 Task: Archive the card and send to board.
Action: Mouse moved to (152, 186)
Screenshot: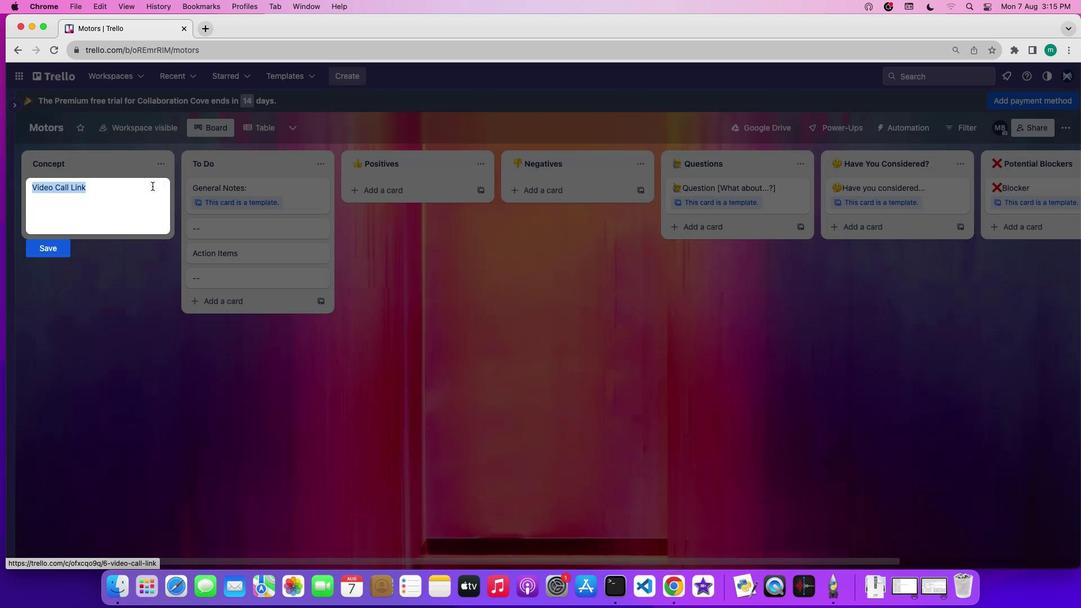 
Action: Mouse pressed left at (152, 186)
Screenshot: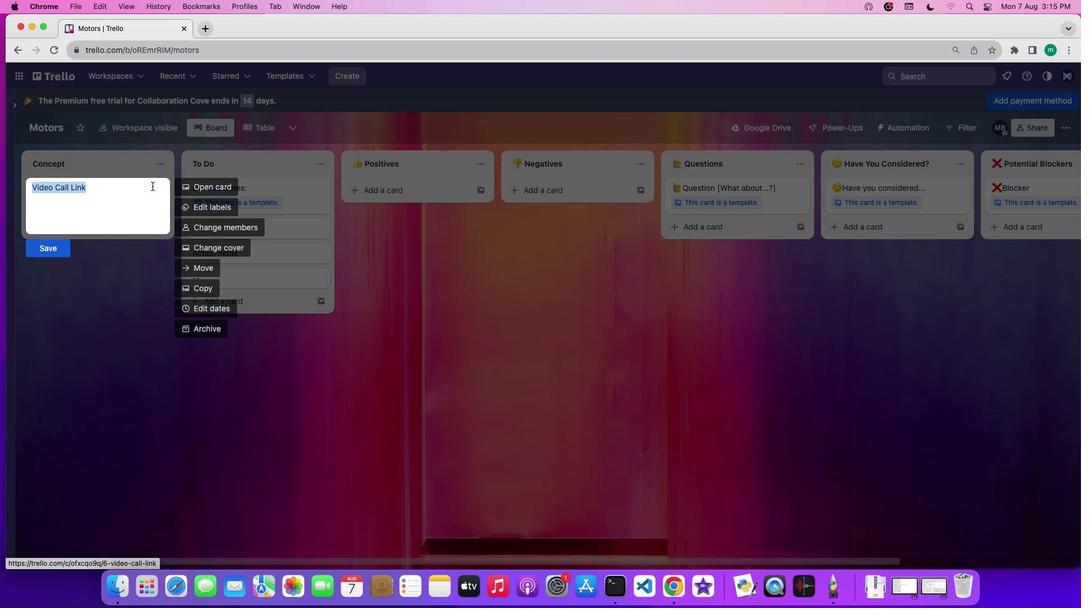 
Action: Mouse moved to (200, 187)
Screenshot: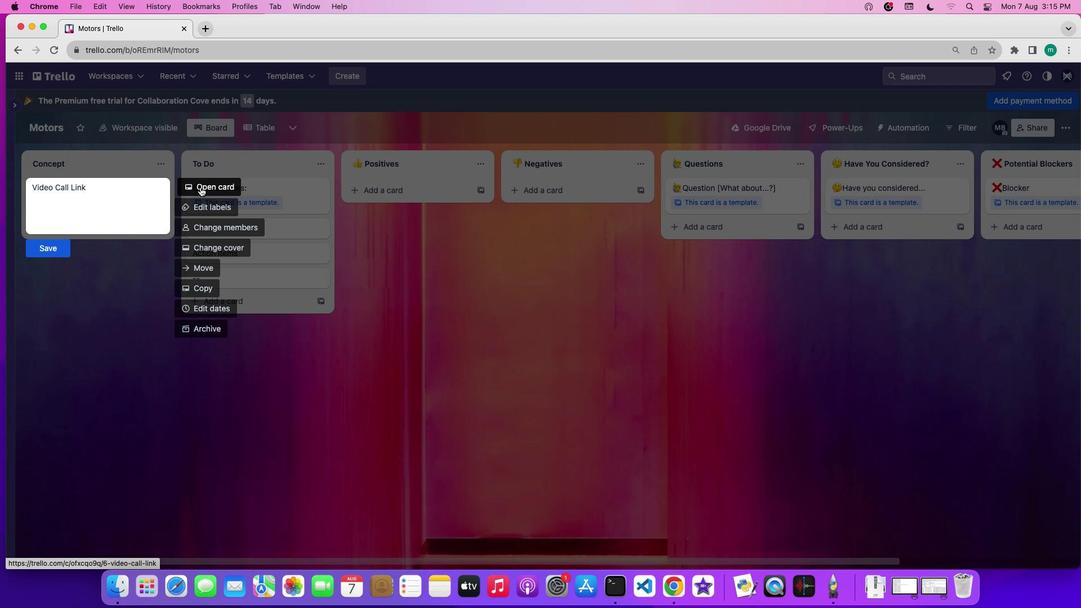 
Action: Mouse pressed left at (200, 187)
Screenshot: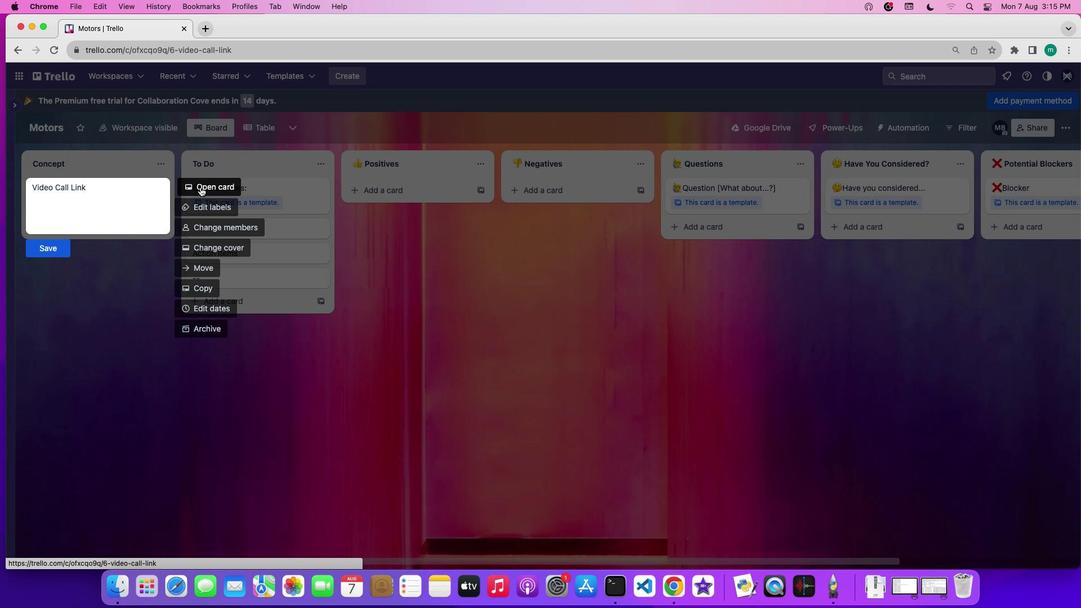 
Action: Mouse moved to (583, 436)
Screenshot: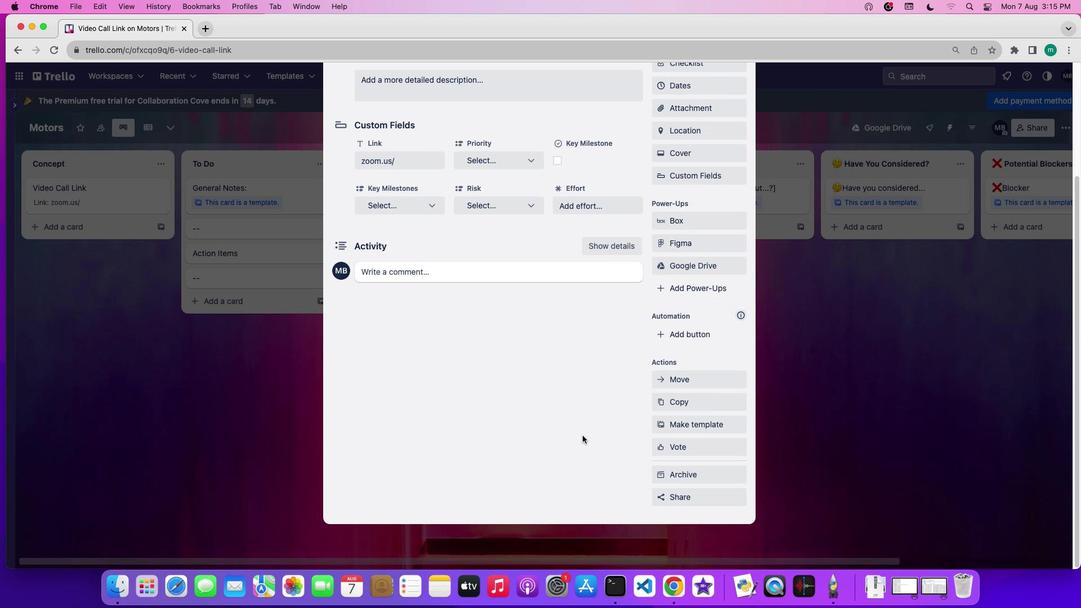 
Action: Mouse scrolled (583, 436) with delta (0, 0)
Screenshot: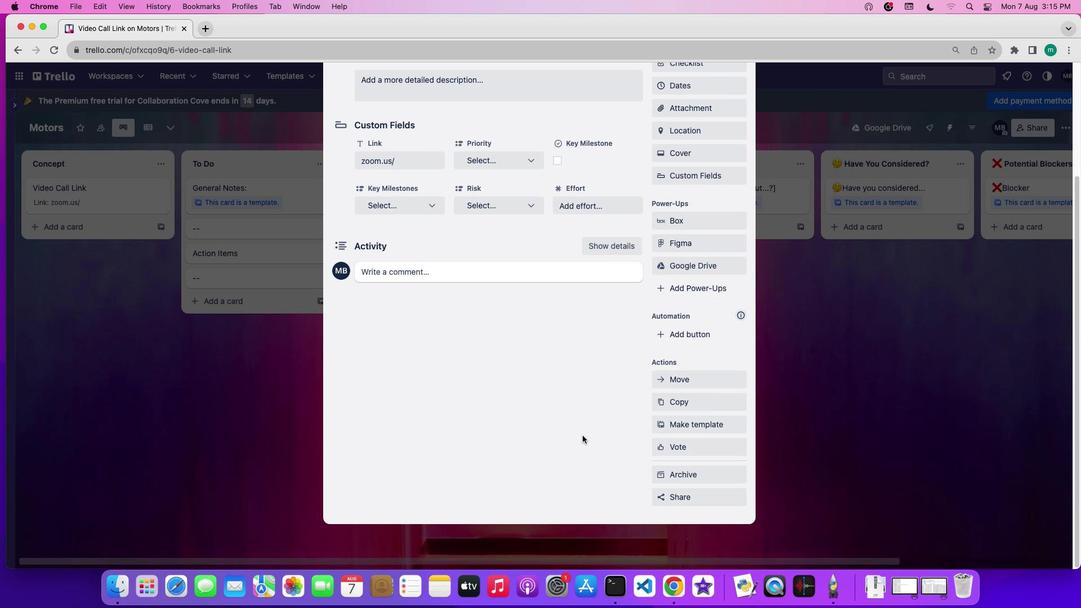
Action: Mouse scrolled (583, 436) with delta (0, 0)
Screenshot: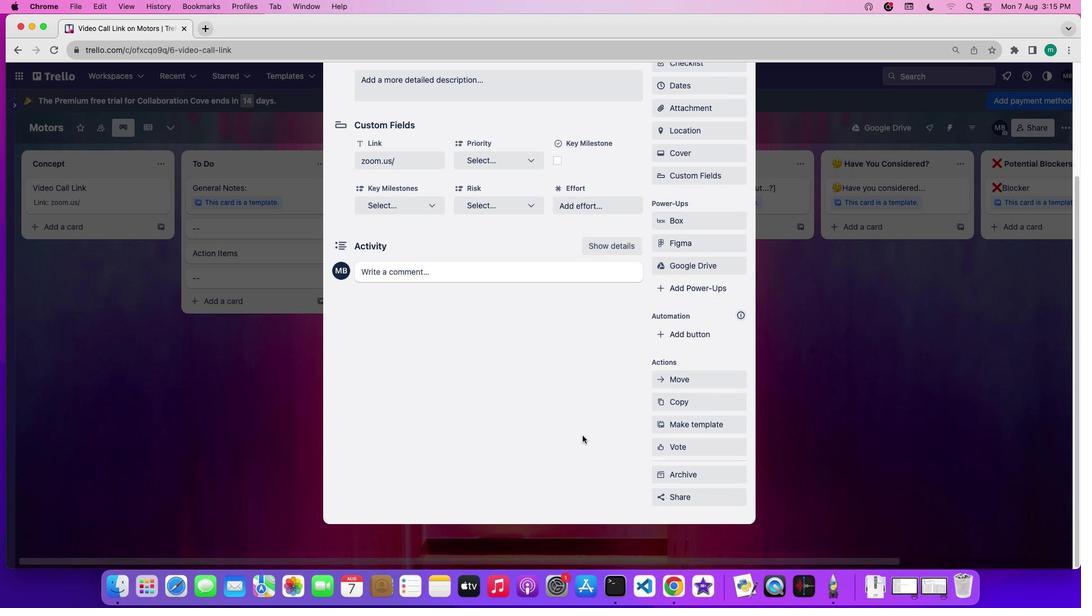 
Action: Mouse scrolled (583, 436) with delta (0, -1)
Screenshot: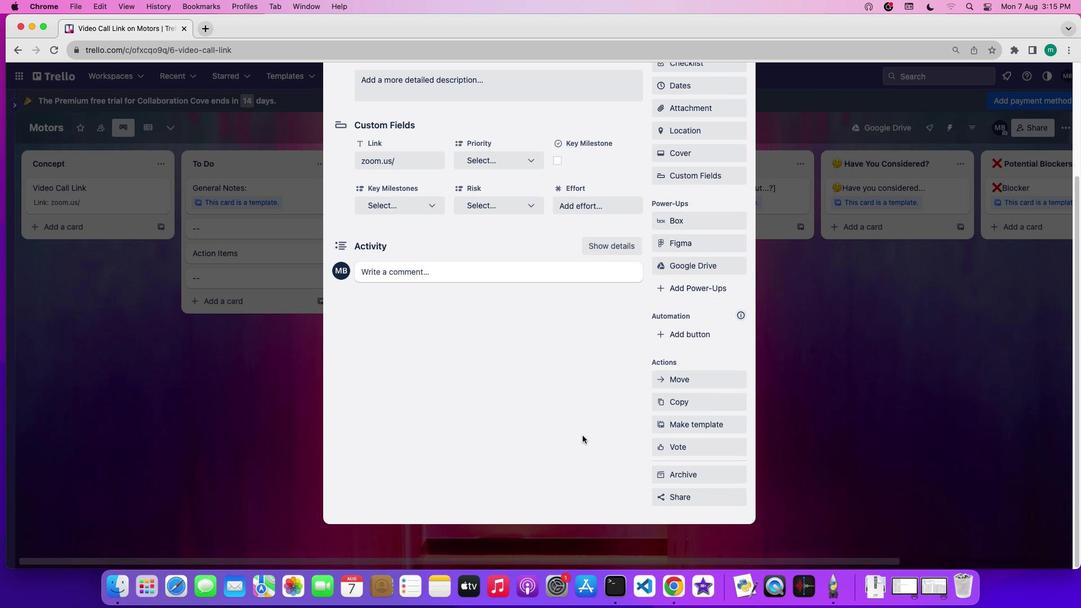 
Action: Mouse scrolled (583, 436) with delta (0, -2)
Screenshot: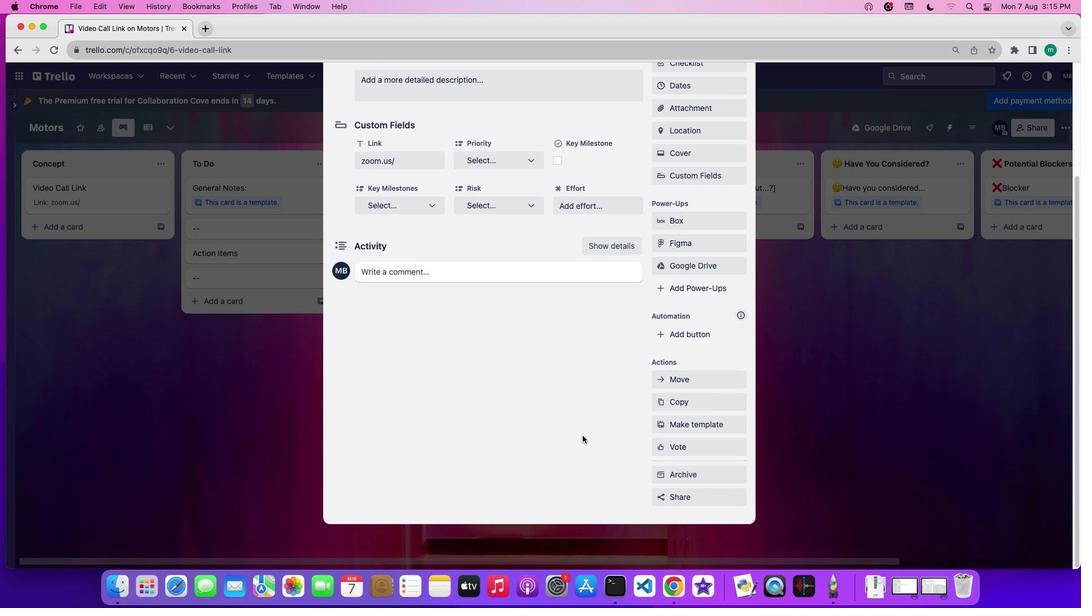 
Action: Mouse scrolled (583, 436) with delta (0, -2)
Screenshot: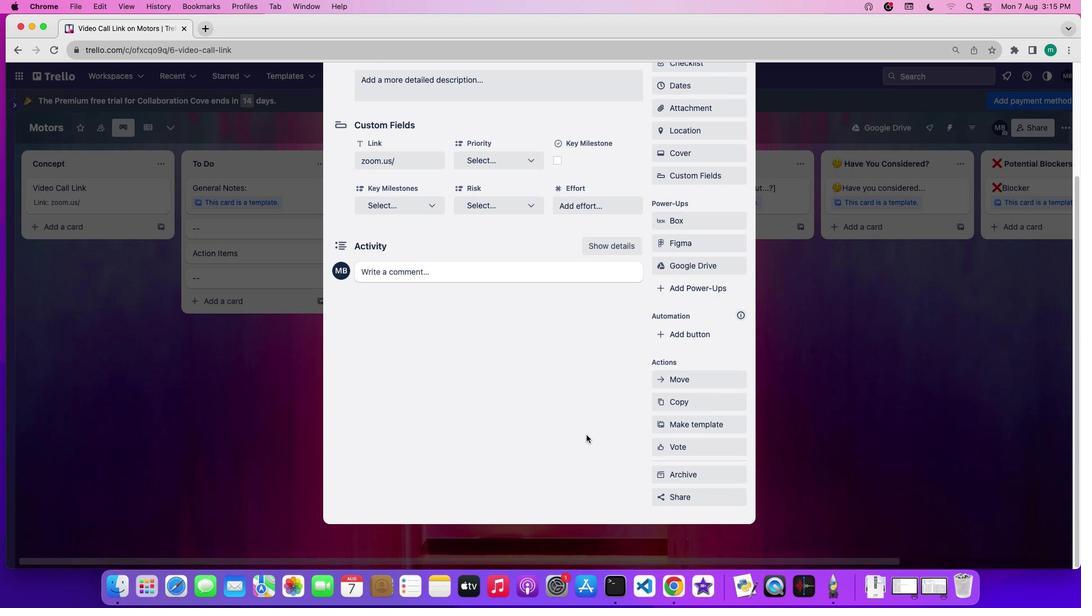 
Action: Mouse moved to (717, 476)
Screenshot: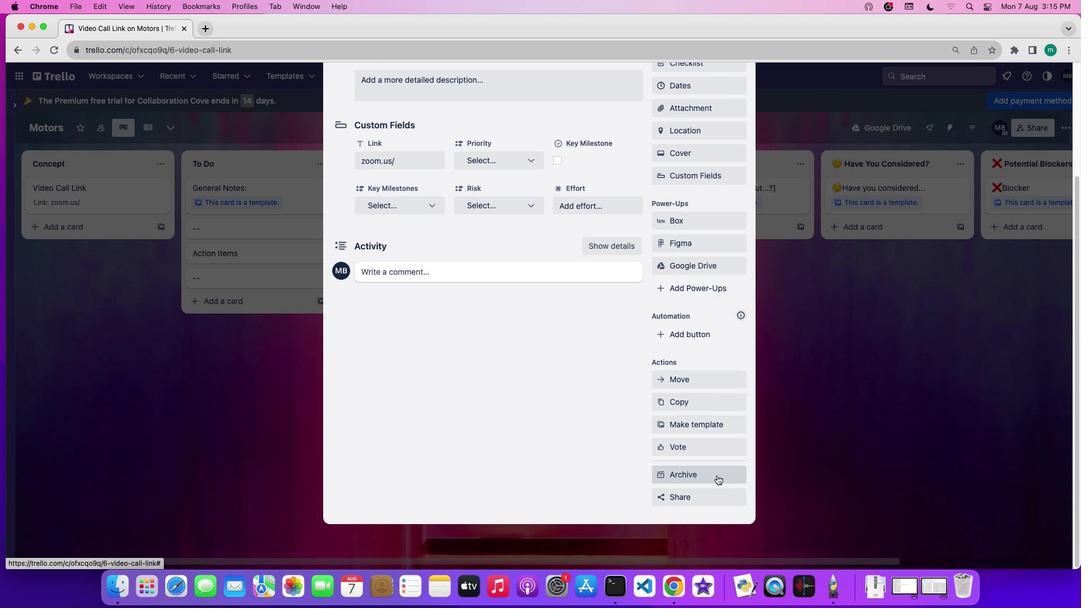 
Action: Mouse pressed left at (717, 476)
Screenshot: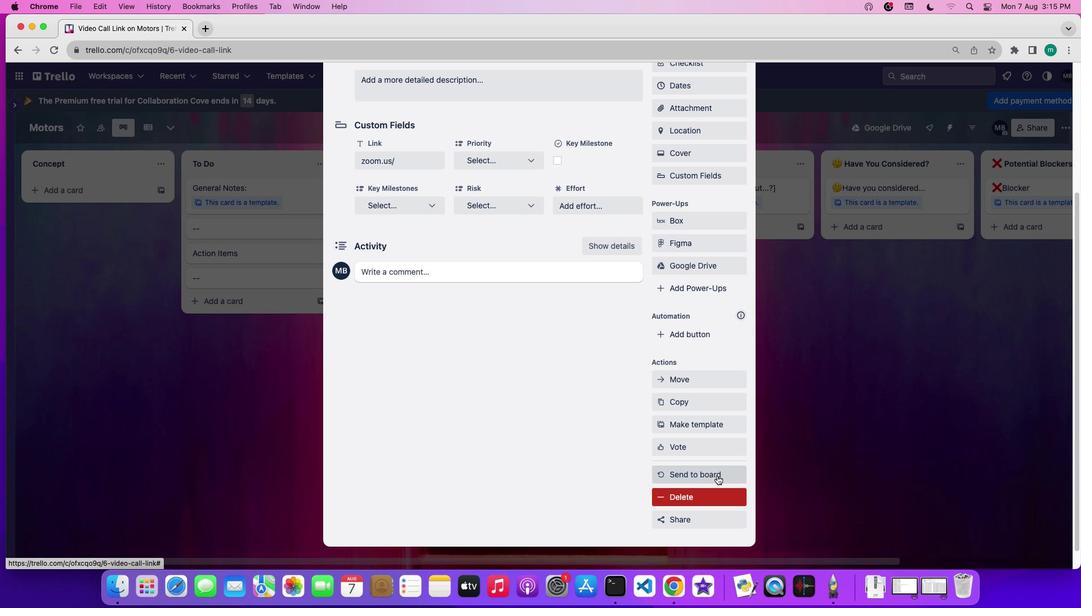 
Action: Mouse moved to (704, 474)
Screenshot: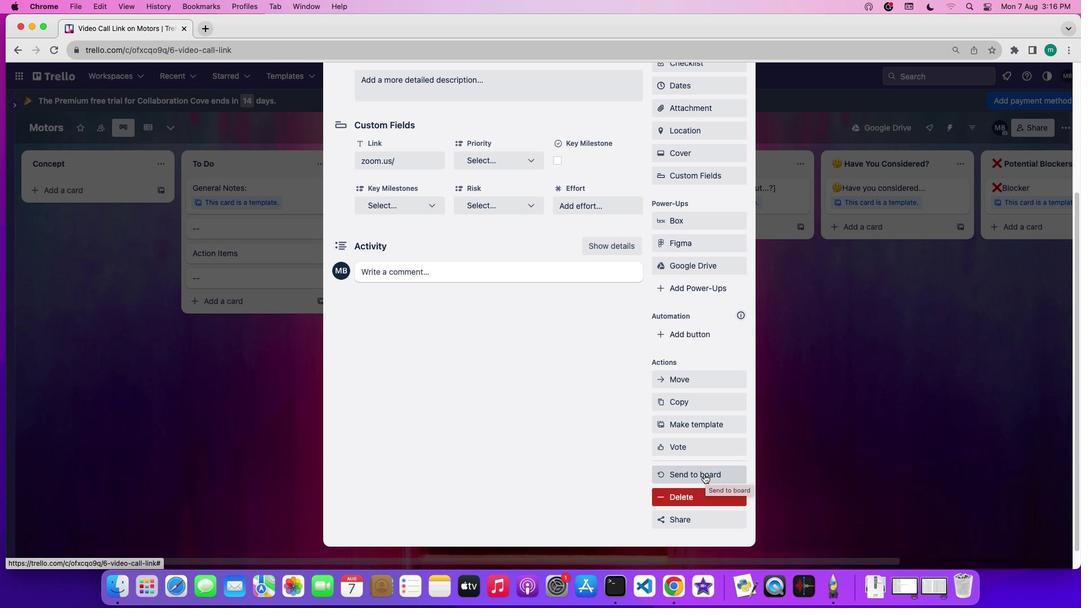 
Action: Mouse pressed left at (704, 474)
Screenshot: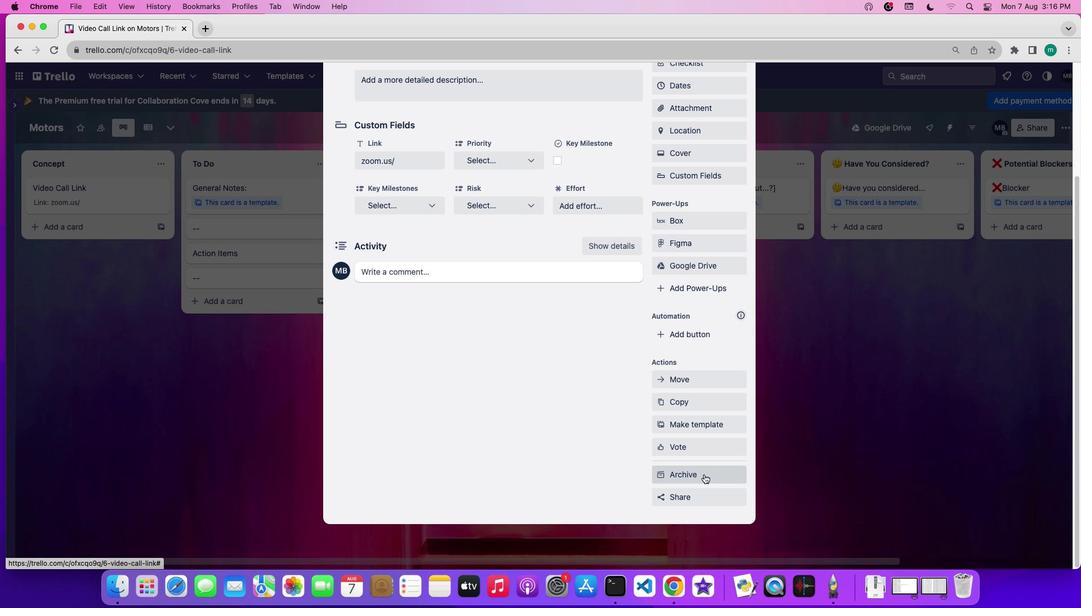 
